 Task: Add a condition where "Priority Is not Low" in unsolved tickets in your groups.
Action: Mouse moved to (101, 452)
Screenshot: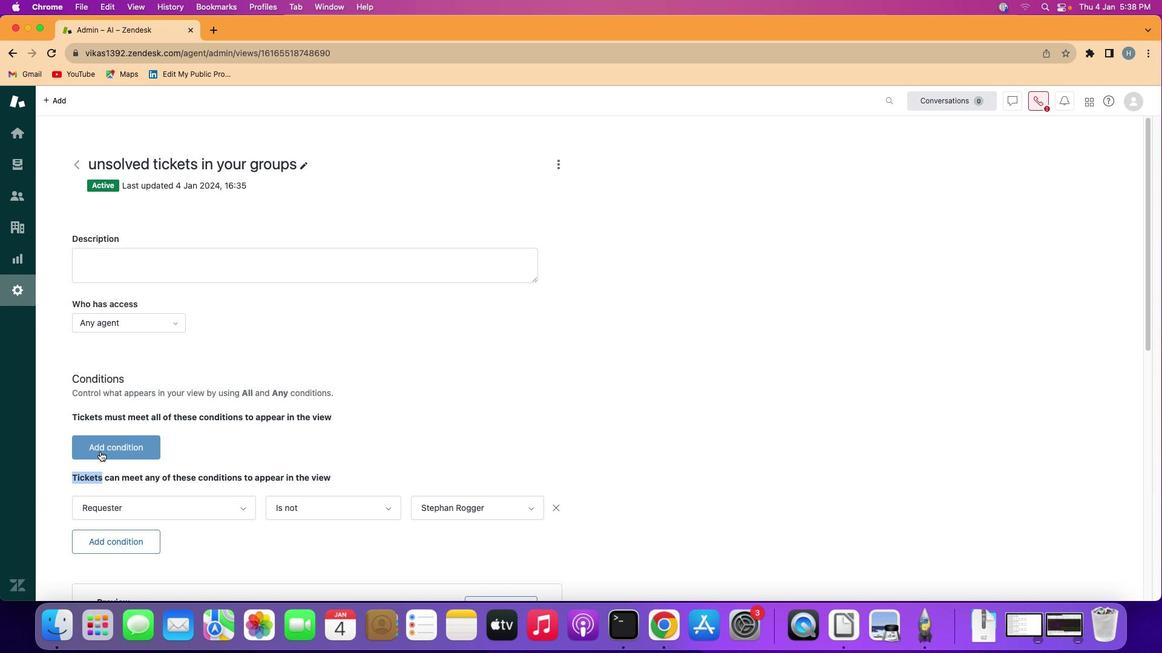 
Action: Mouse pressed left at (101, 452)
Screenshot: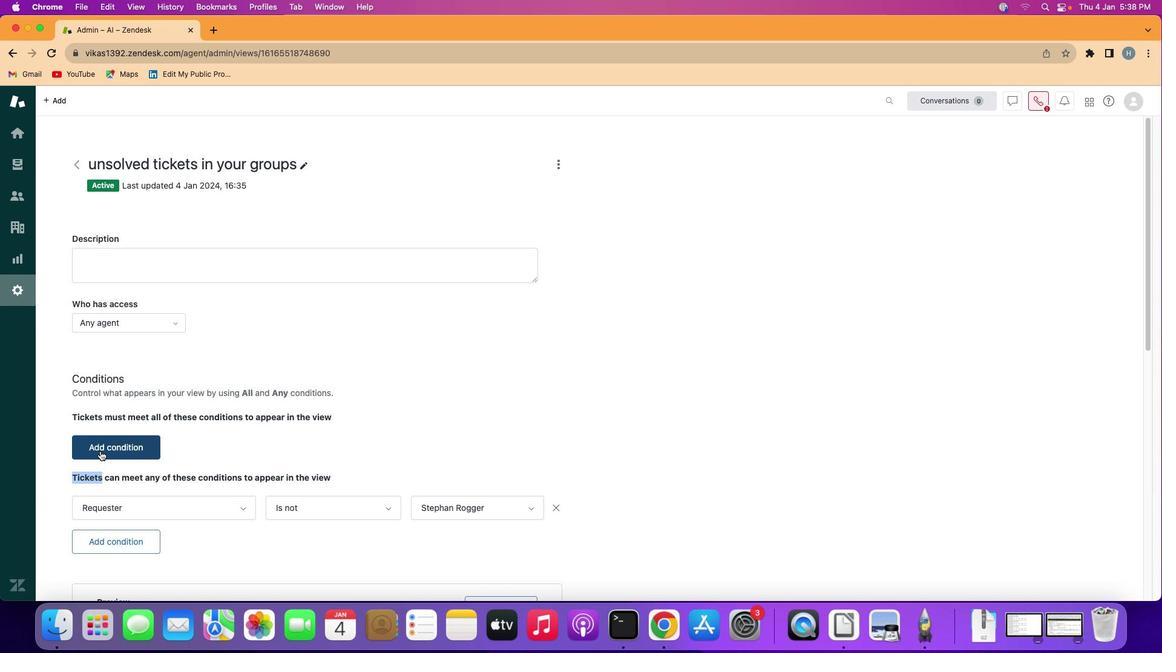 
Action: Mouse moved to (140, 437)
Screenshot: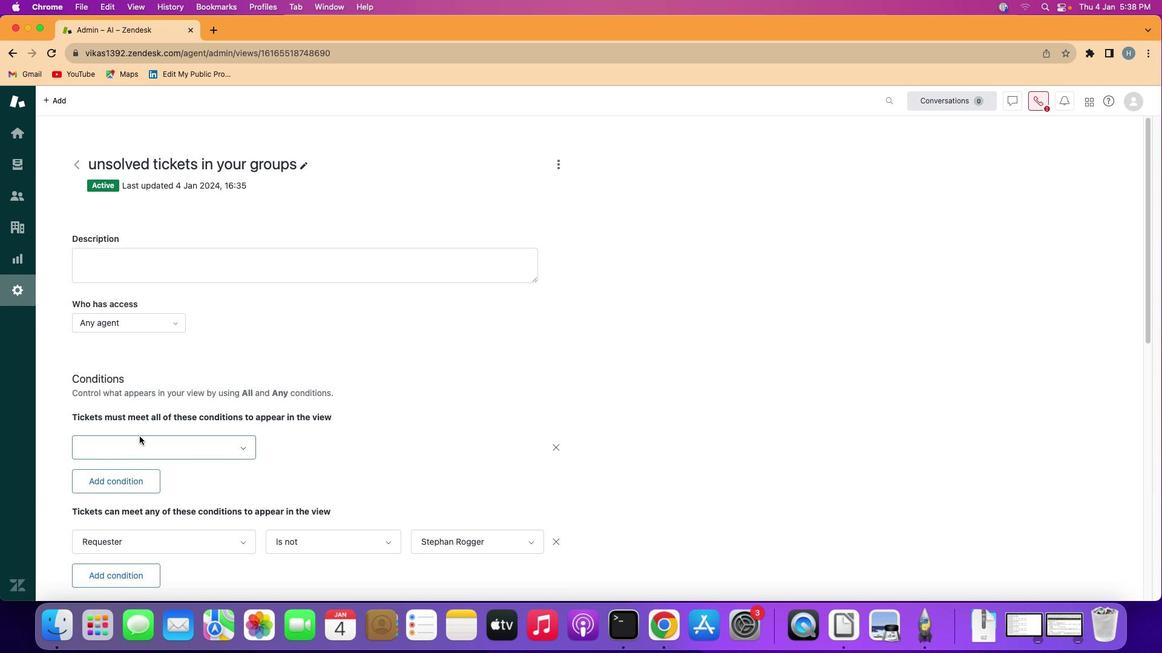 
Action: Mouse pressed left at (140, 437)
Screenshot: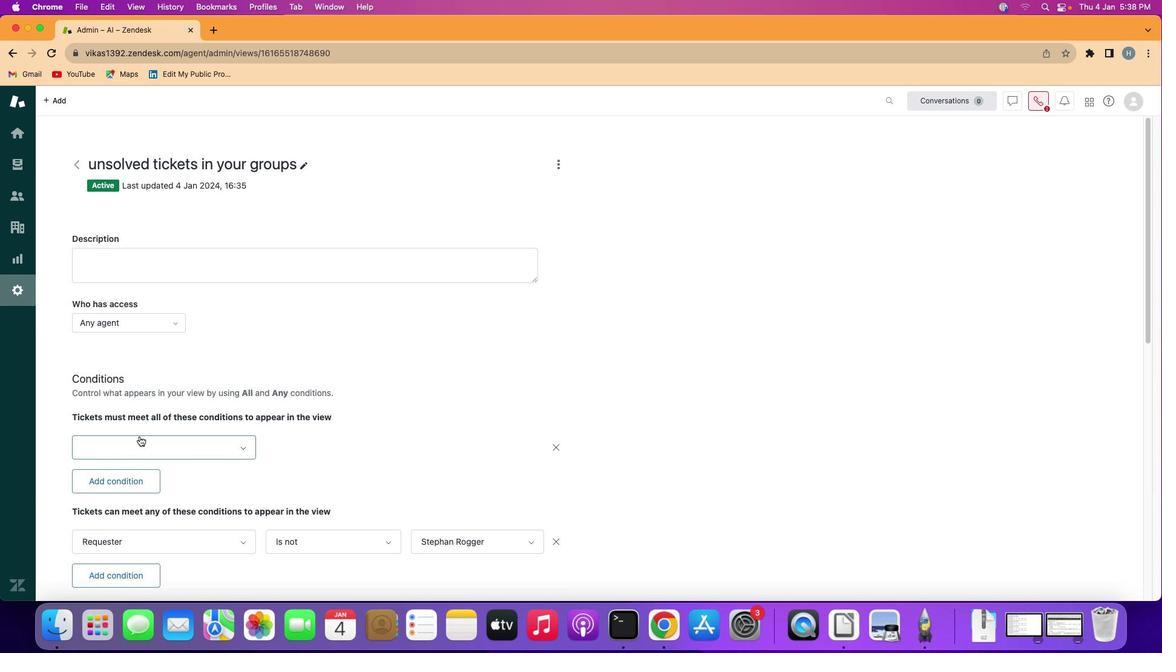 
Action: Mouse moved to (167, 335)
Screenshot: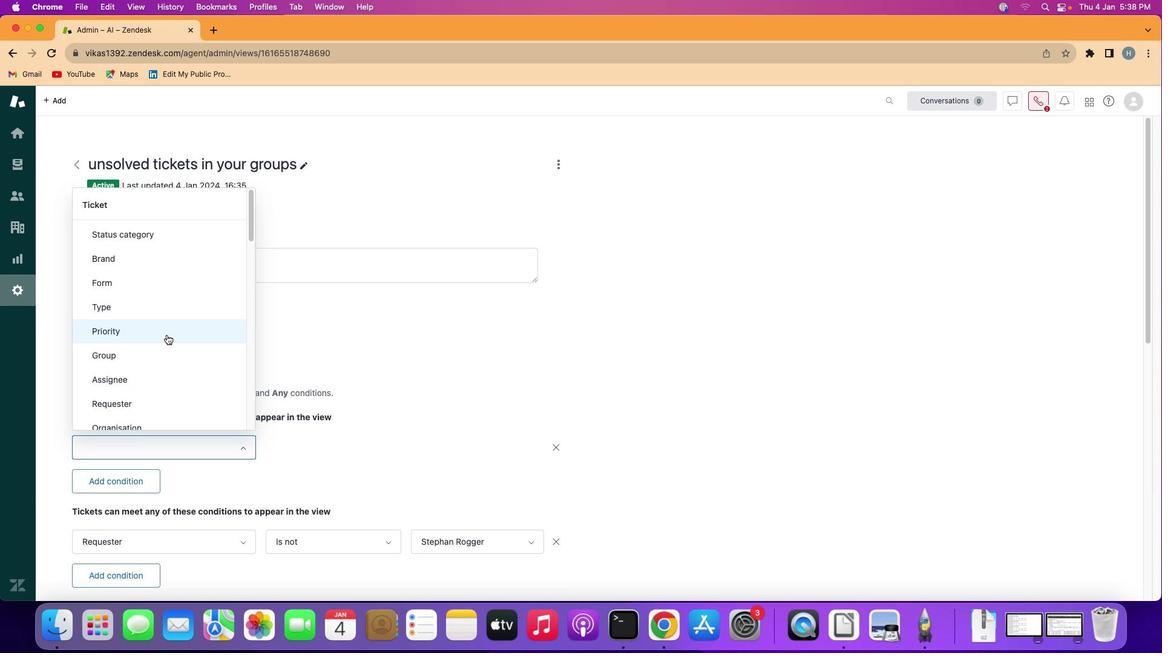 
Action: Mouse pressed left at (167, 335)
Screenshot: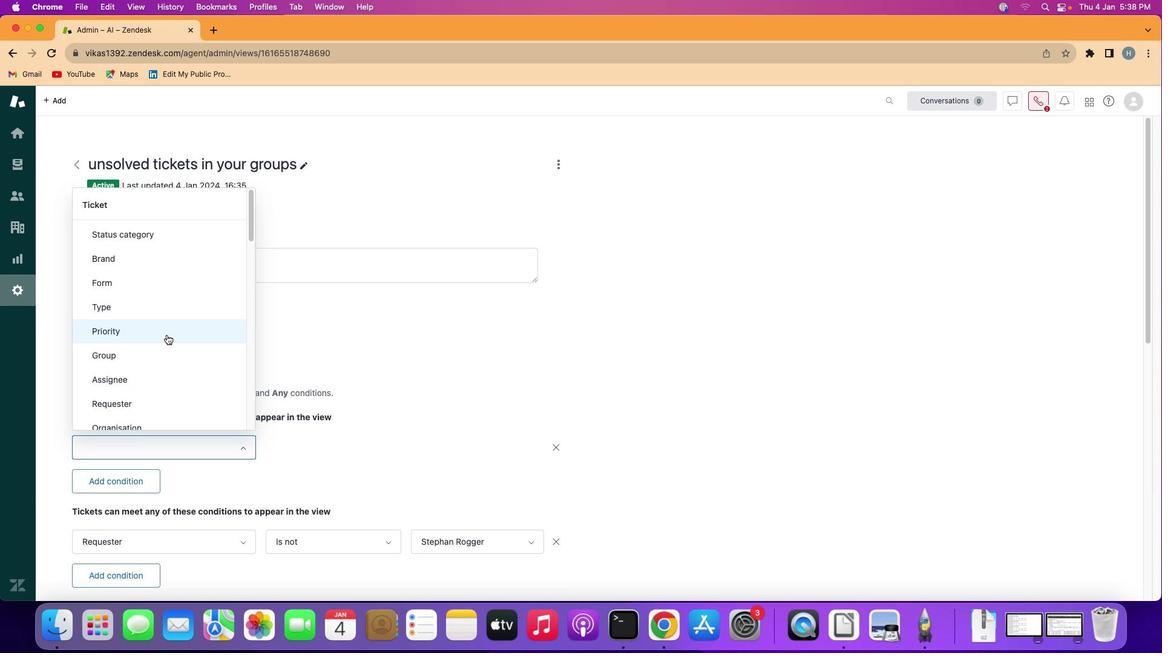 
Action: Mouse moved to (314, 444)
Screenshot: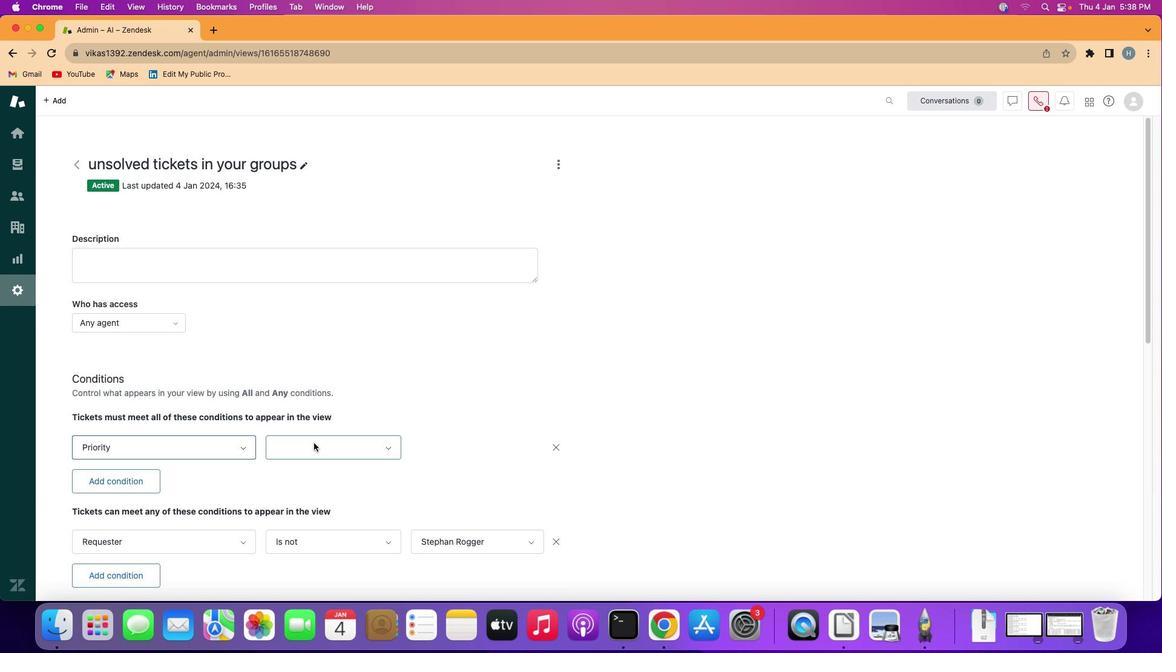
Action: Mouse pressed left at (314, 444)
Screenshot: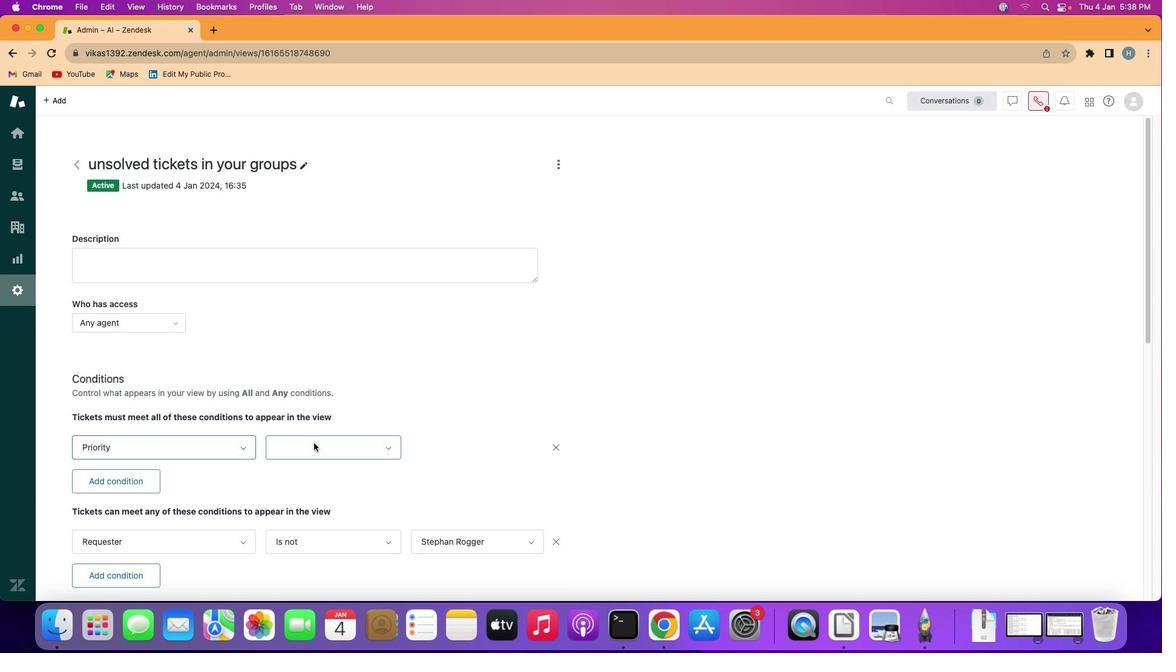 
Action: Mouse moved to (322, 499)
Screenshot: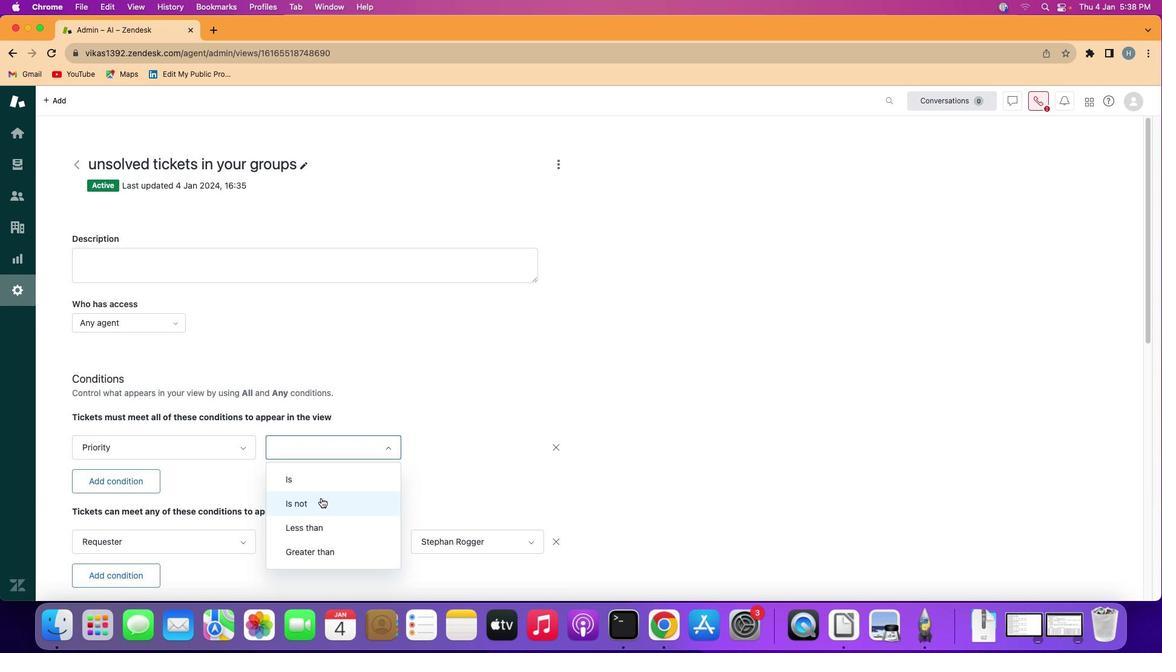 
Action: Mouse pressed left at (322, 499)
Screenshot: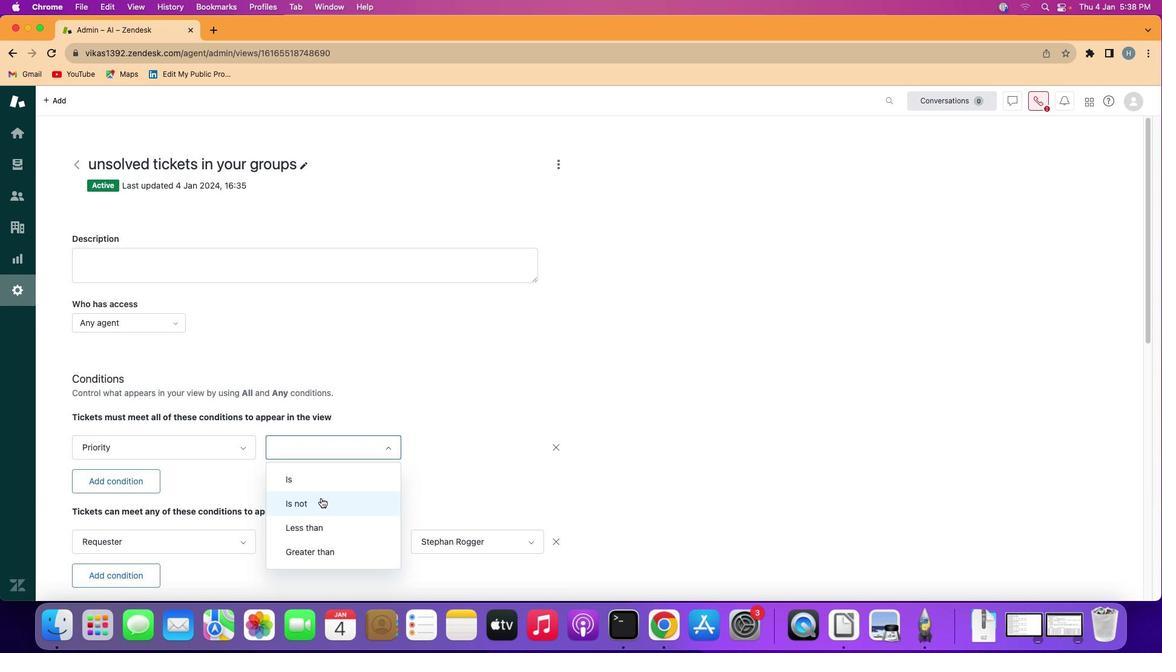 
Action: Mouse moved to (462, 444)
Screenshot: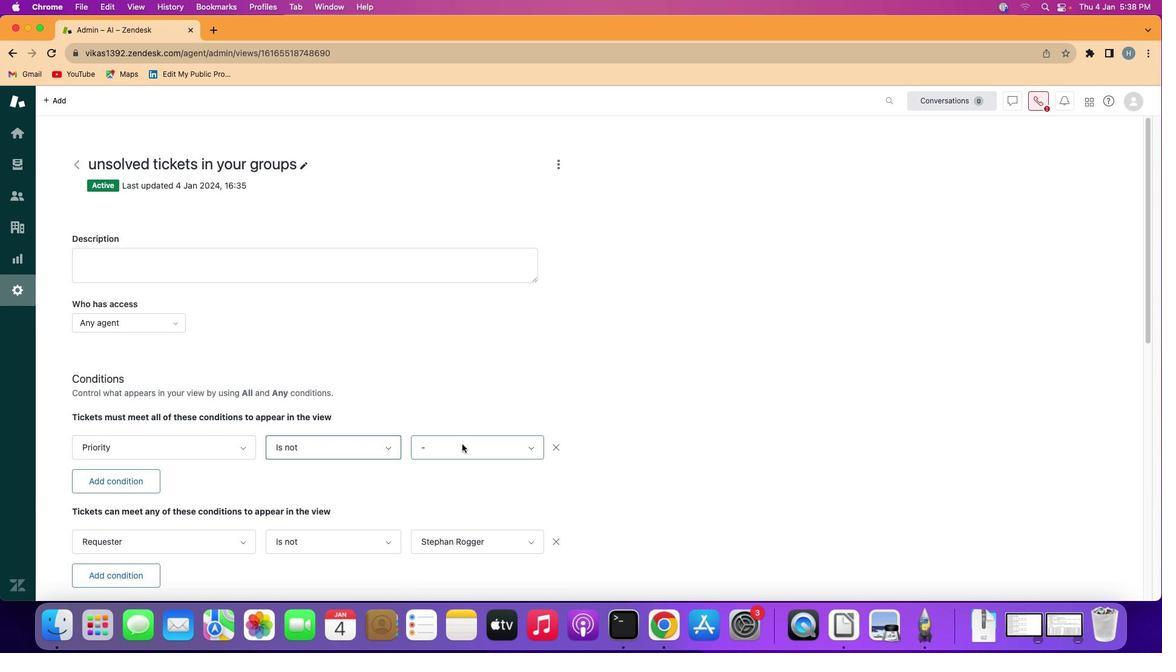 
Action: Mouse pressed left at (462, 444)
Screenshot: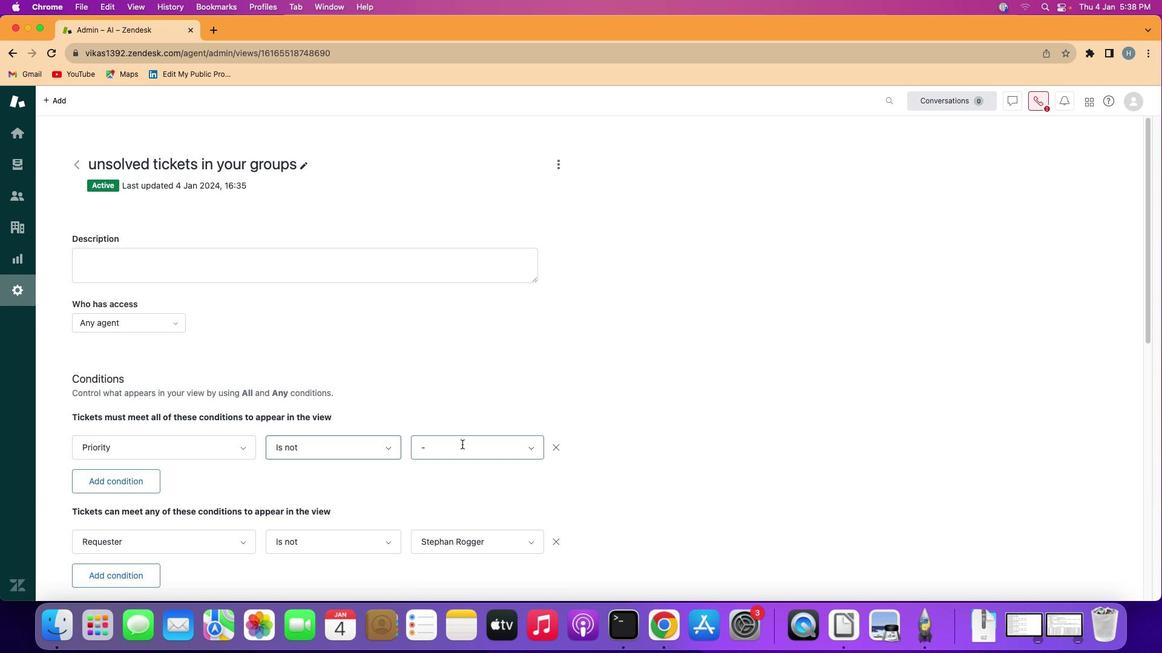 
Action: Mouse moved to (475, 501)
Screenshot: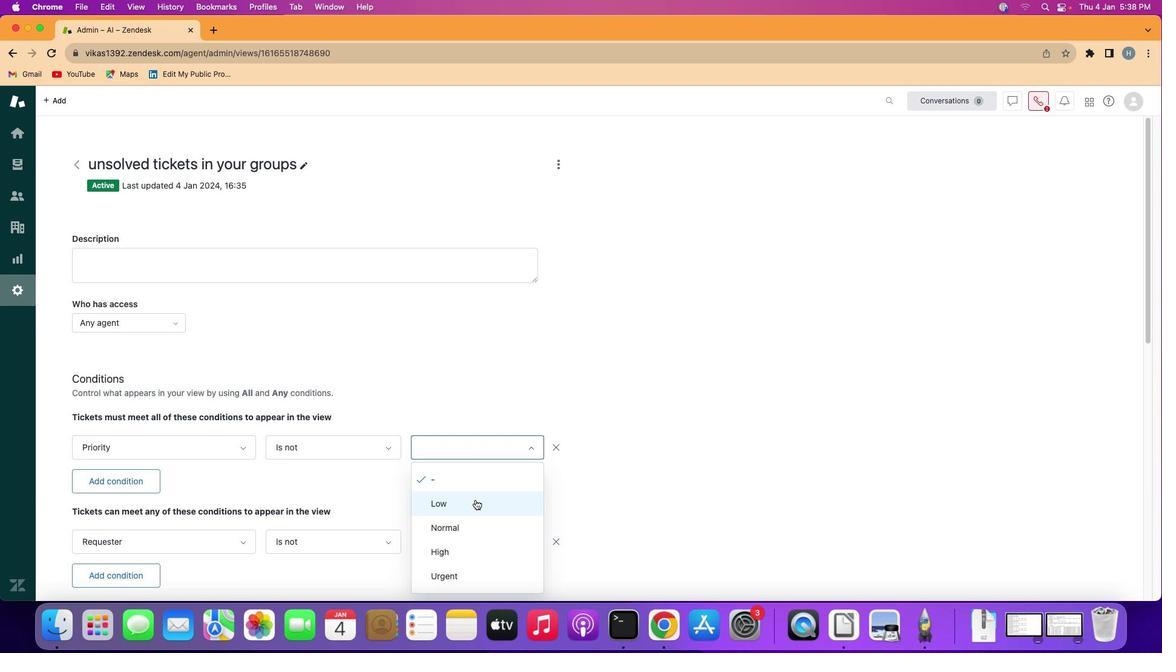 
Action: Mouse pressed left at (475, 501)
Screenshot: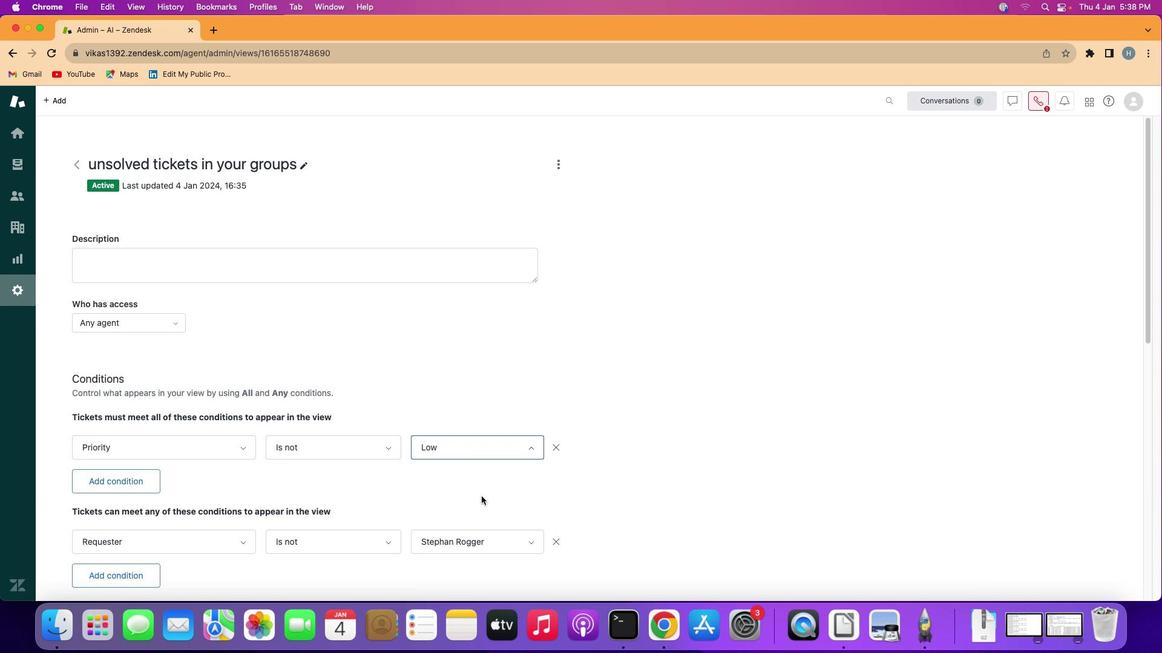 
Action: Mouse moved to (592, 435)
Screenshot: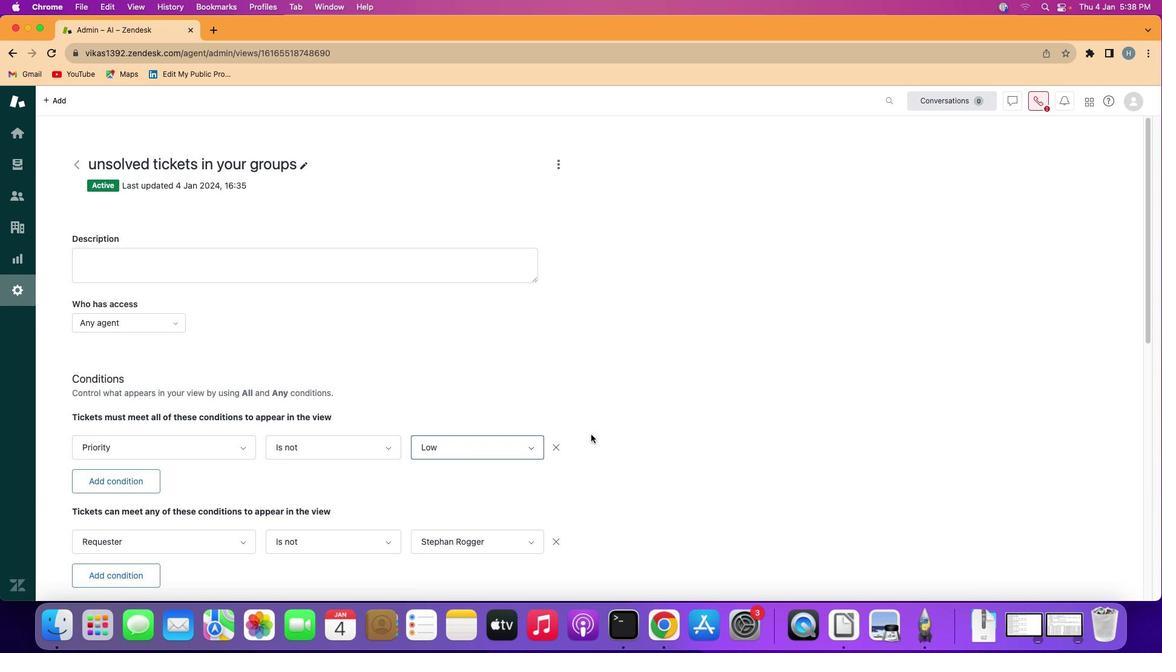 
